 Task: For heading Arial with bold.  font size for heading22,  'Change the font style of data to'Arial Narrow.  and font size to 14,  Change the alignment of both headline & data to Align middle.  In the sheet  Data Tracking Sheetbook
Action: Mouse moved to (1101, 135)
Screenshot: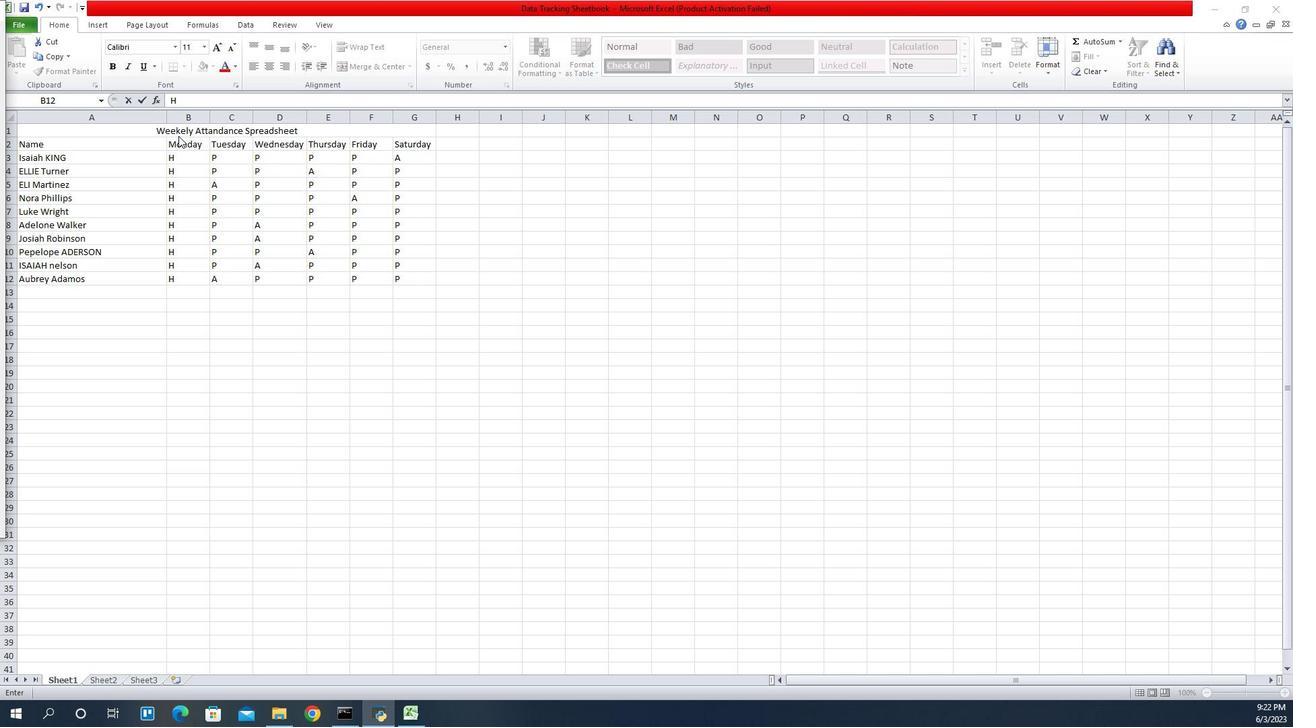 
Action: Mouse pressed left at (1101, 135)
Screenshot: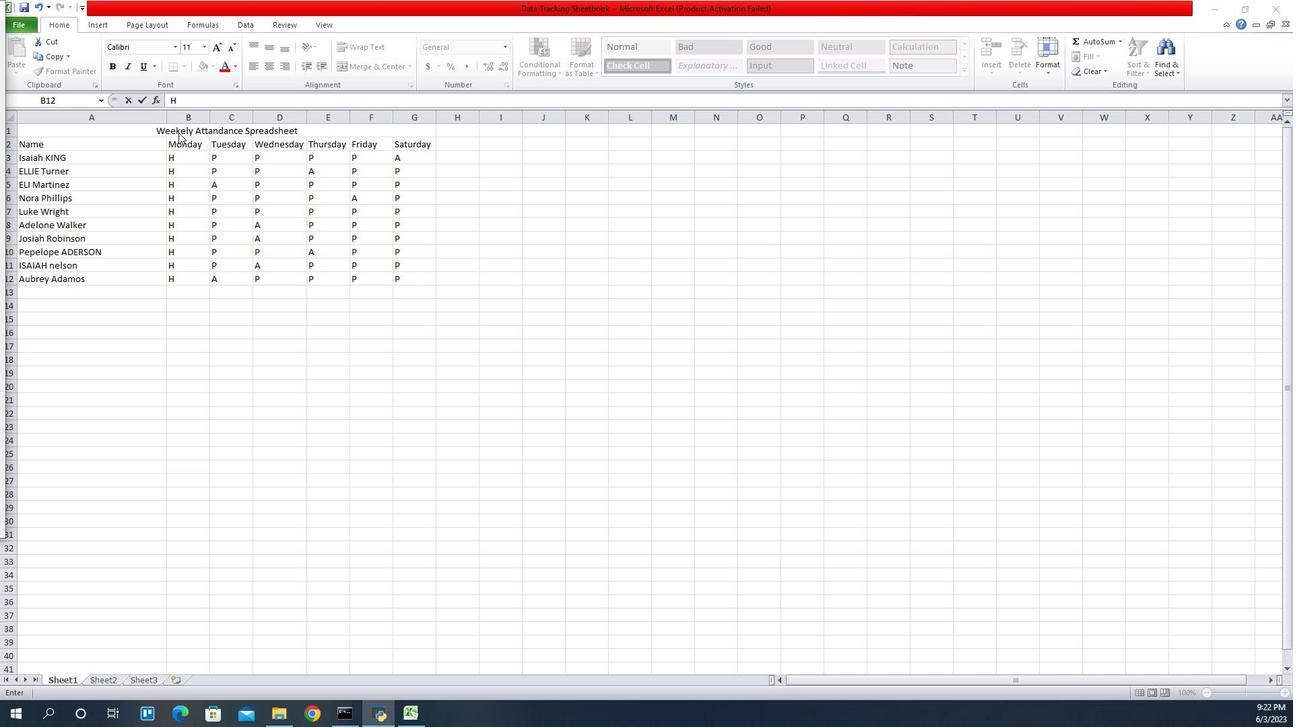 
Action: Mouse pressed left at (1101, 135)
Screenshot: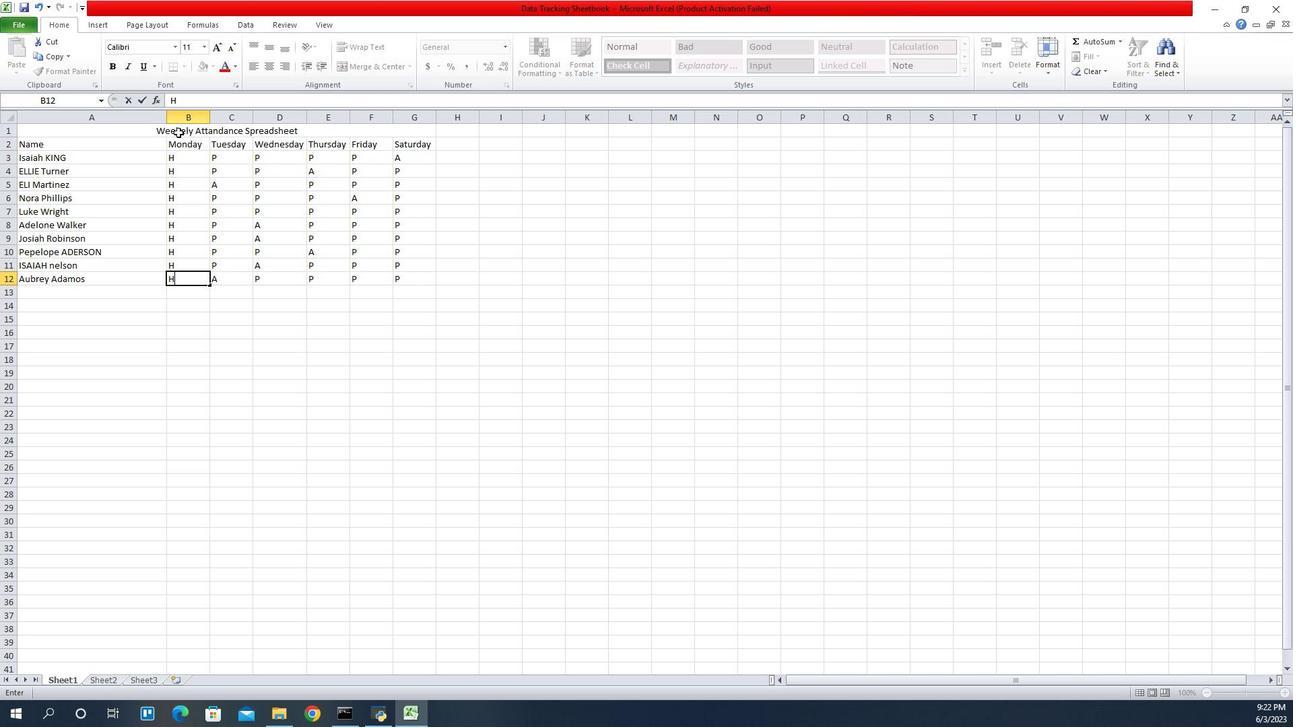 
Action: Mouse moved to (1098, 45)
Screenshot: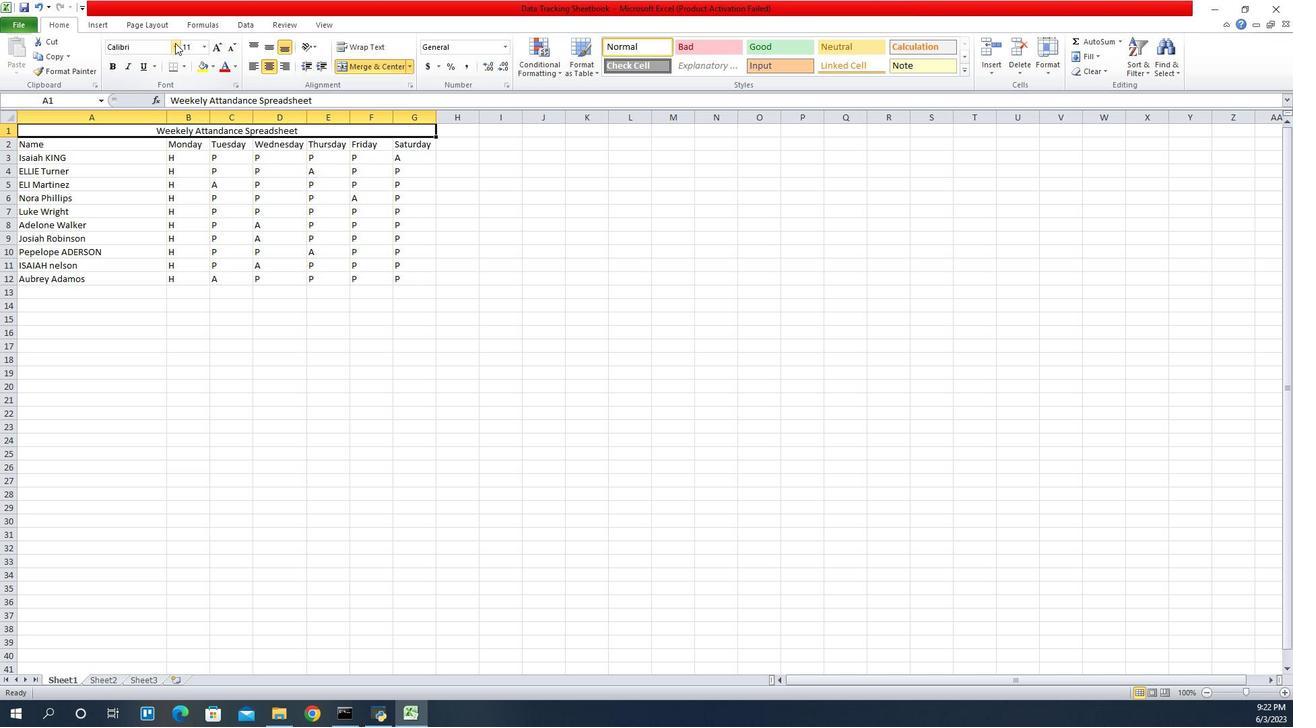 
Action: Mouse pressed left at (1098, 45)
Screenshot: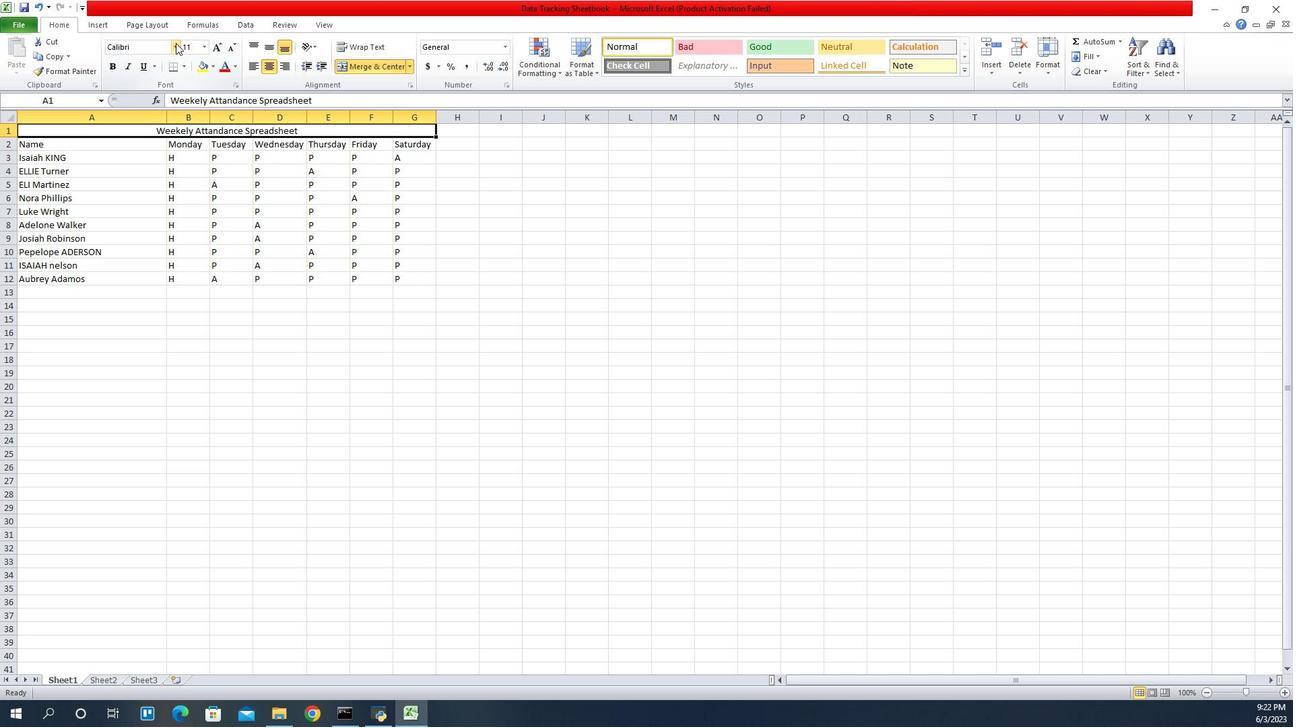 
Action: Mouse moved to (1062, 159)
Screenshot: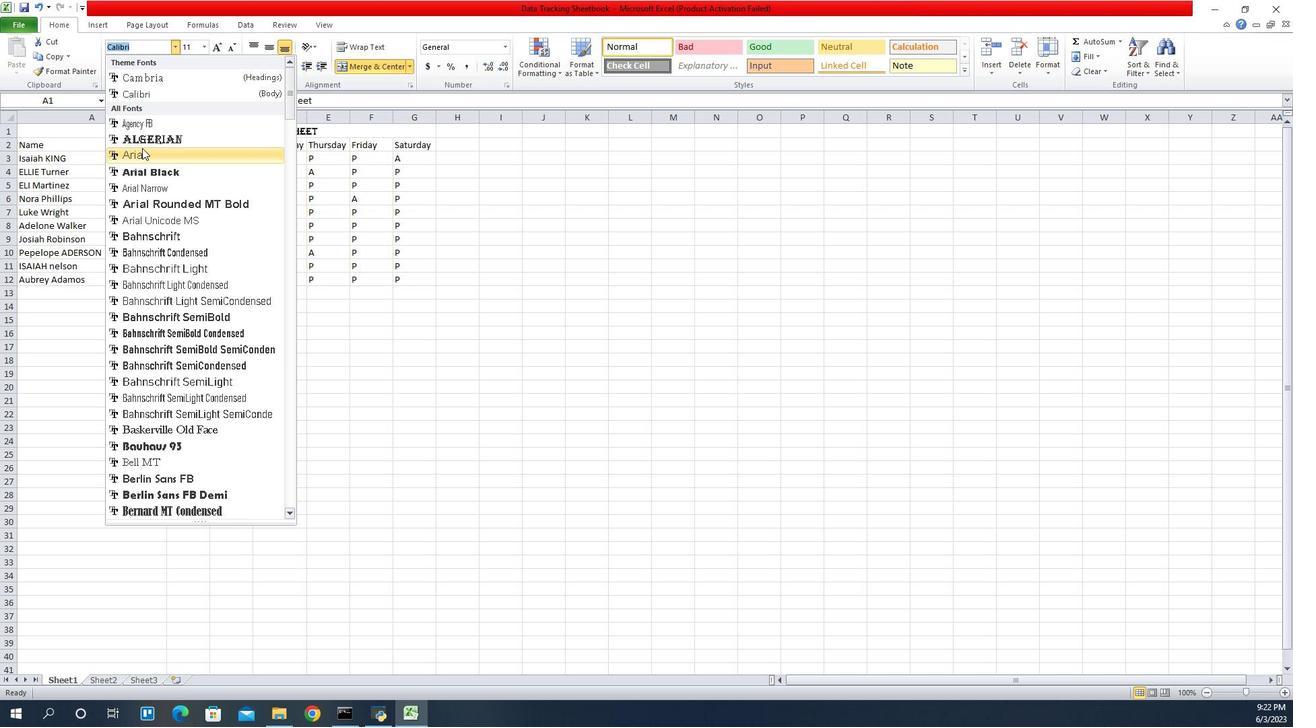 
Action: Mouse pressed left at (1062, 159)
Screenshot: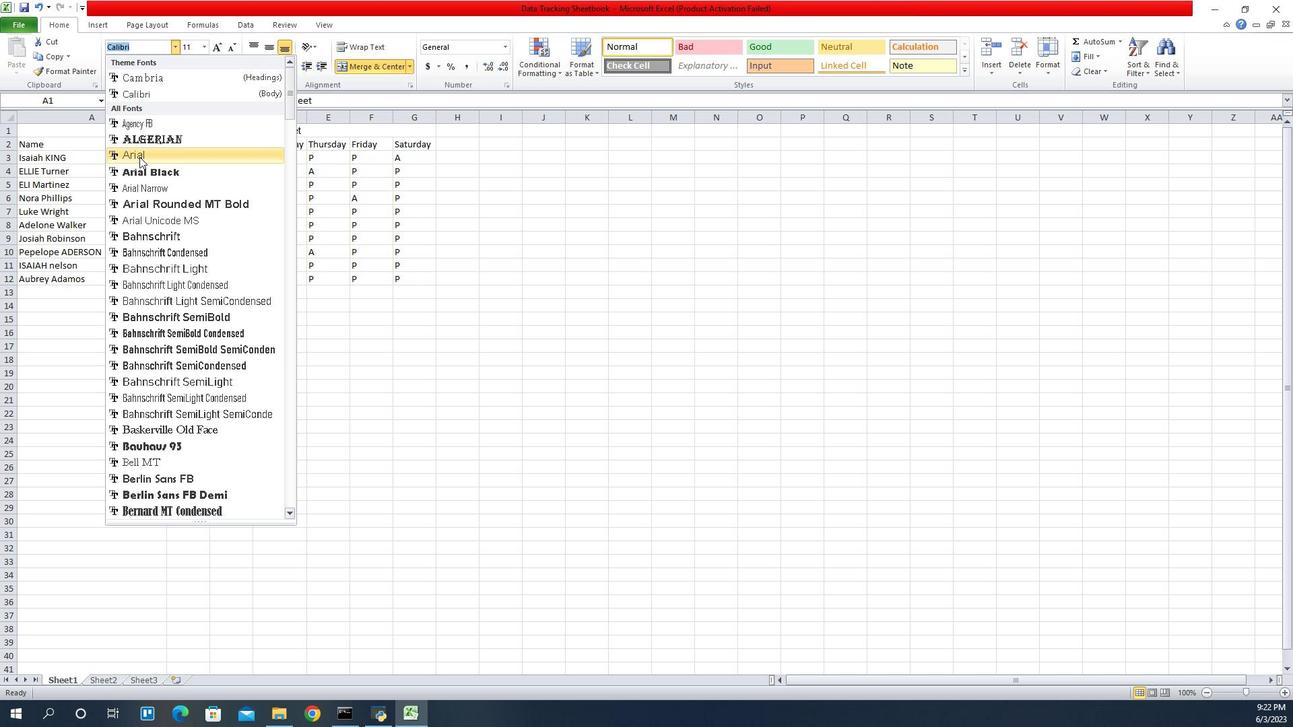 
Action: Mouse moved to (1036, 64)
Screenshot: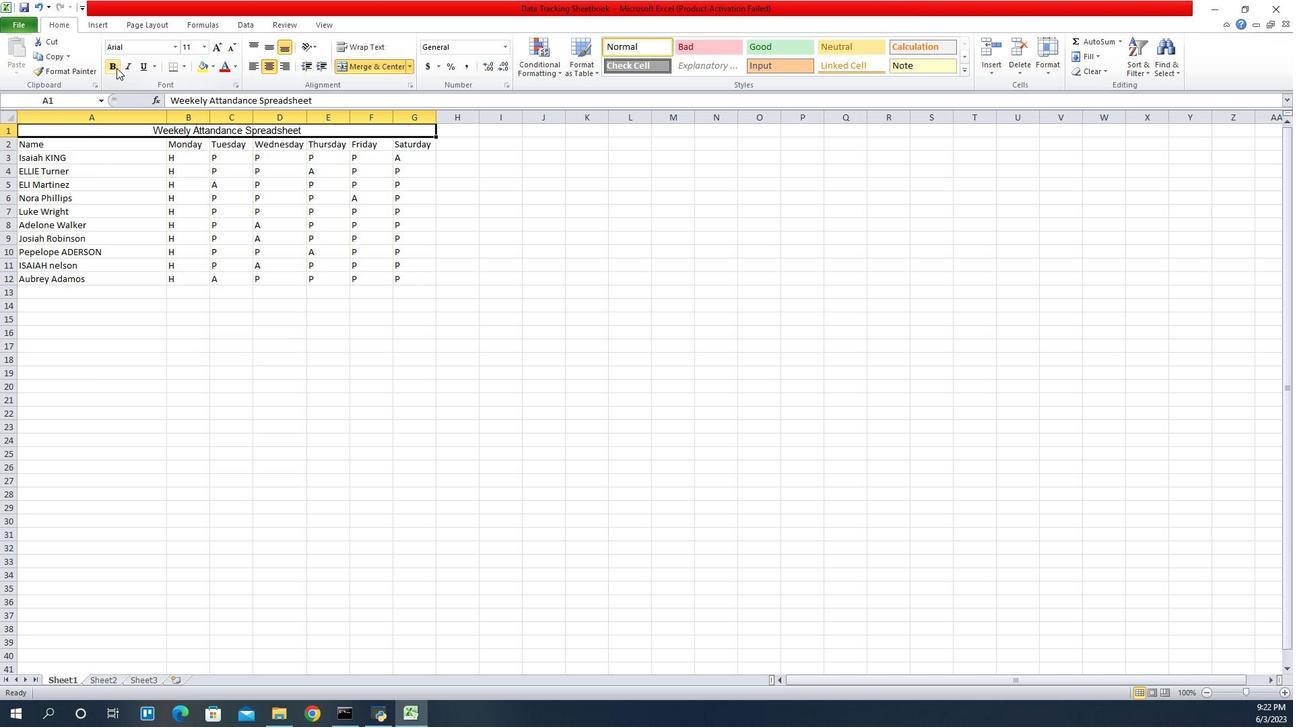 
Action: Mouse pressed left at (1036, 64)
Screenshot: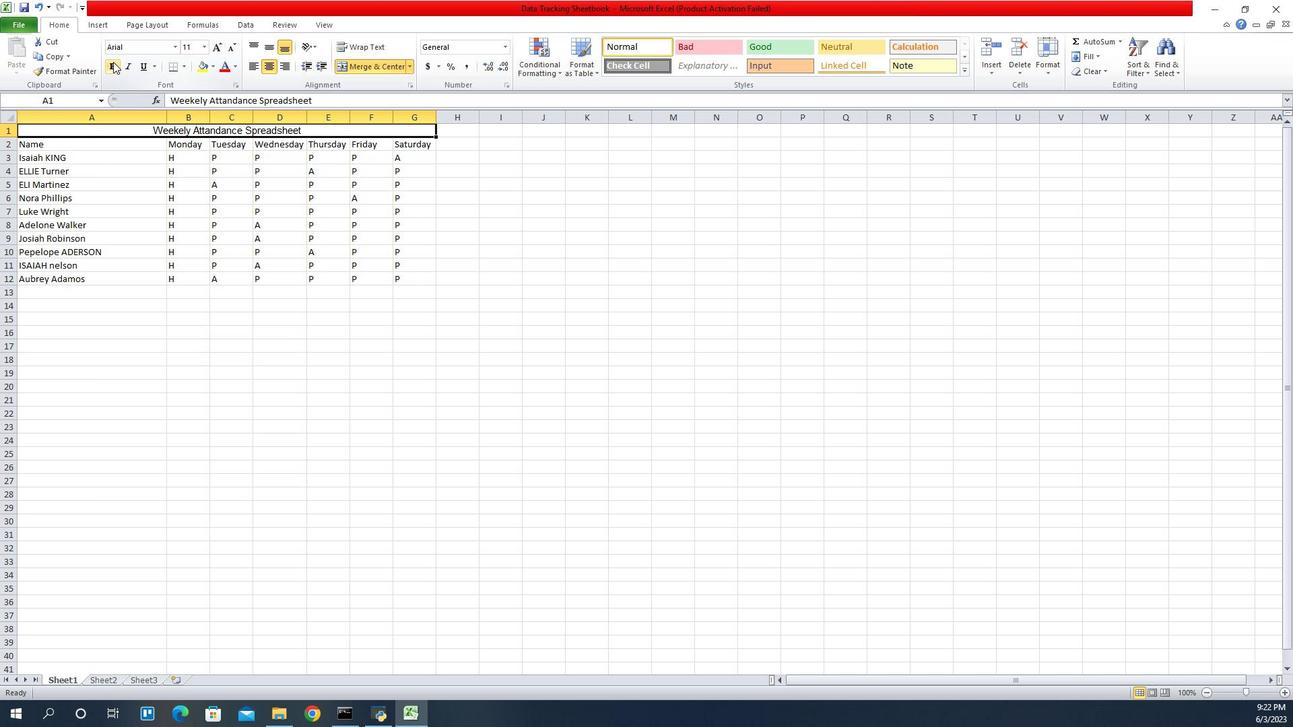 
Action: Mouse moved to (1127, 51)
Screenshot: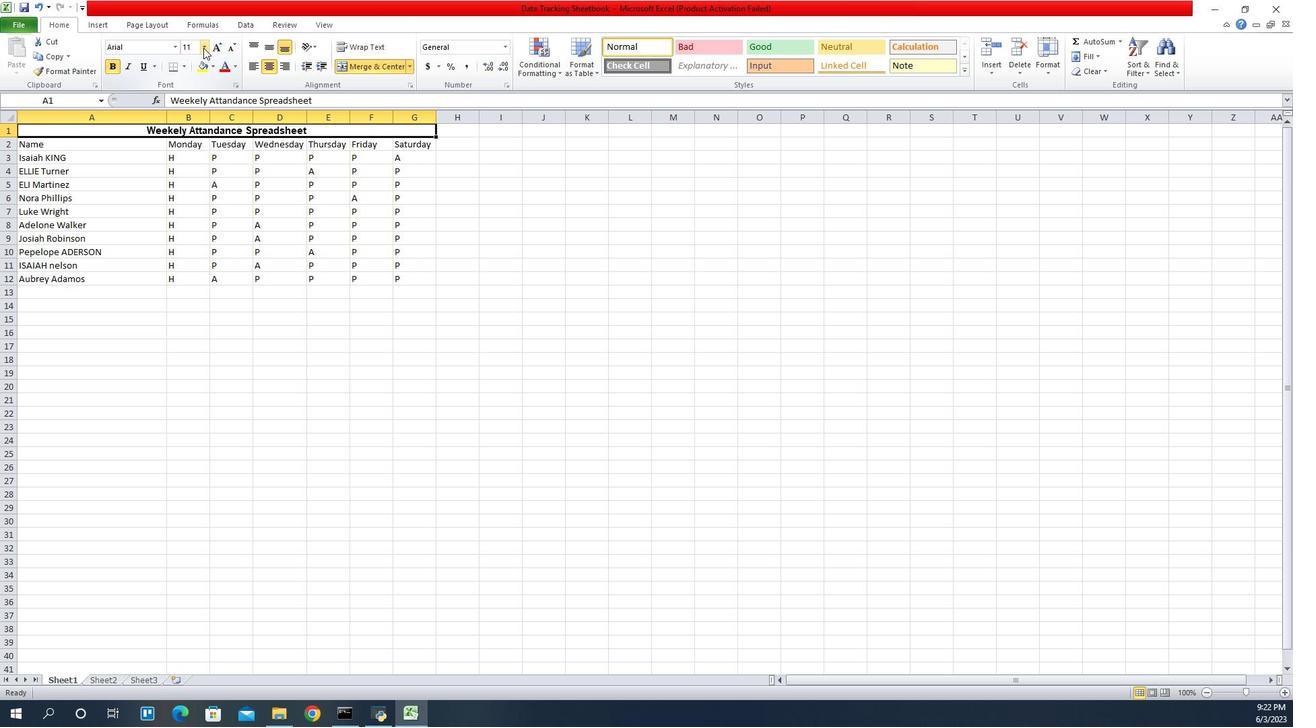 
Action: Mouse pressed left at (1127, 51)
Screenshot: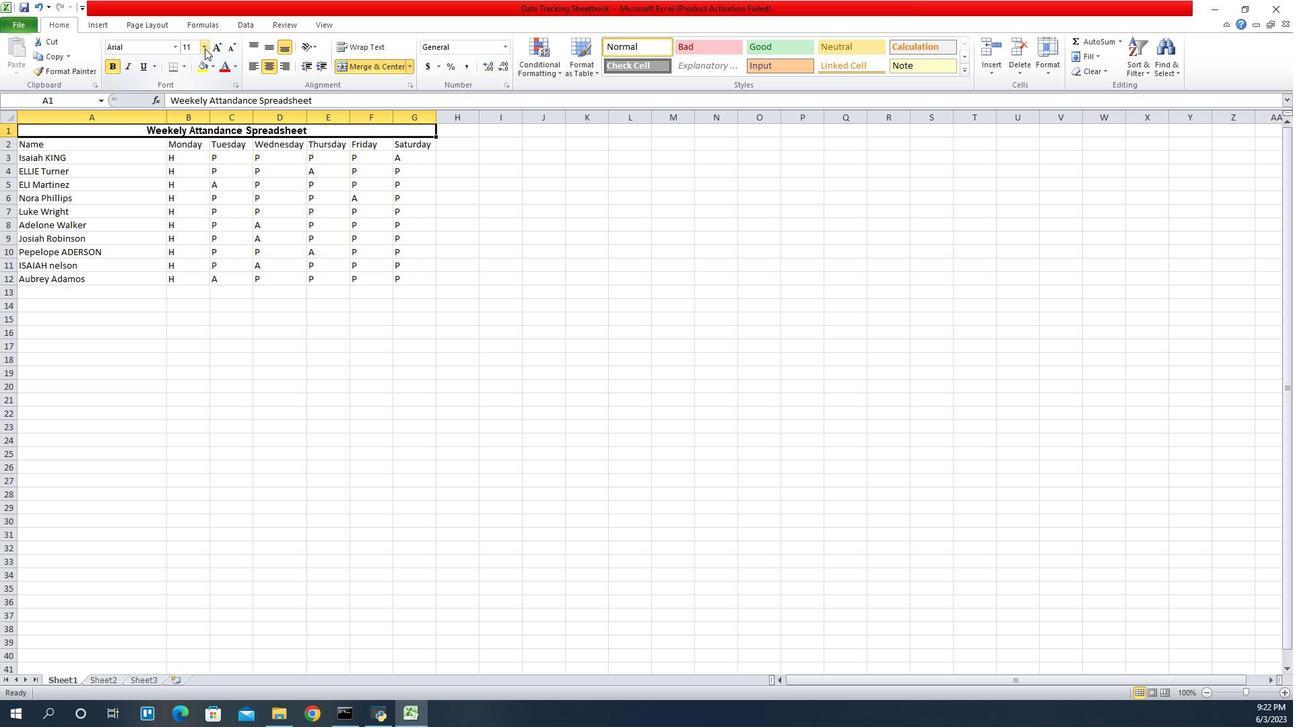 
Action: Mouse moved to (1110, 165)
Screenshot: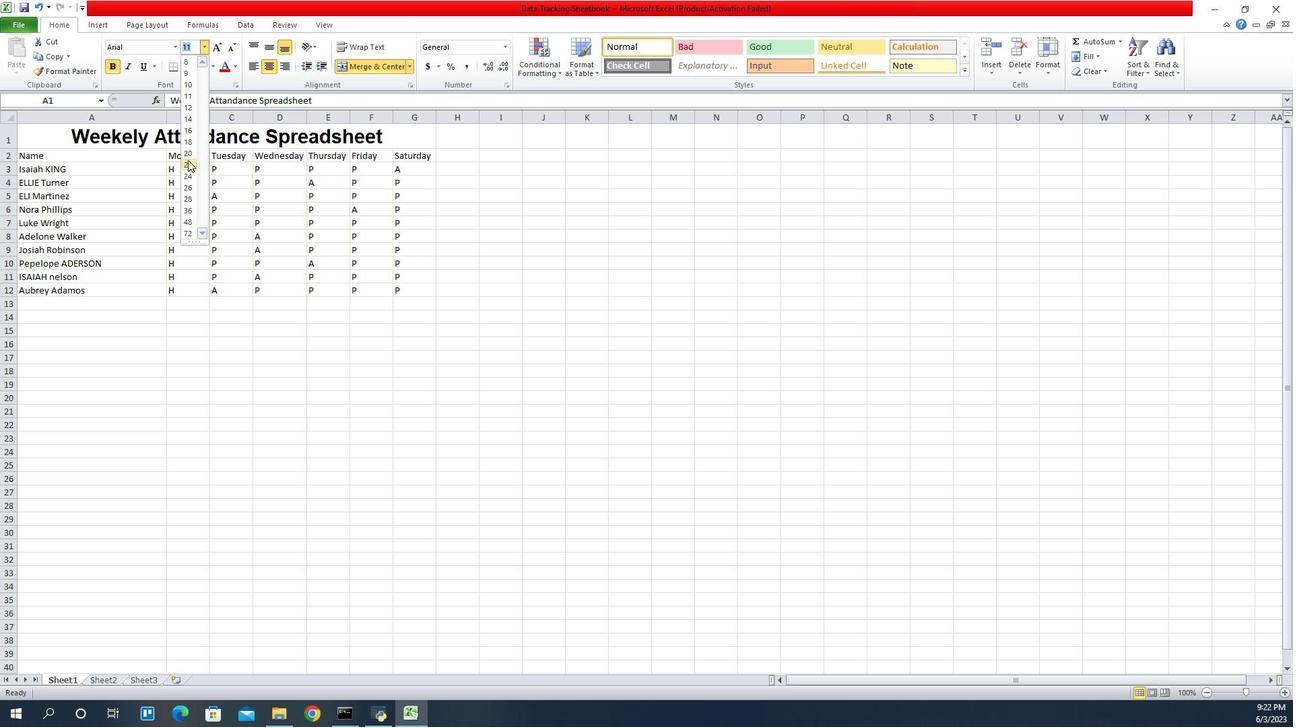 
Action: Mouse pressed left at (1110, 165)
Screenshot: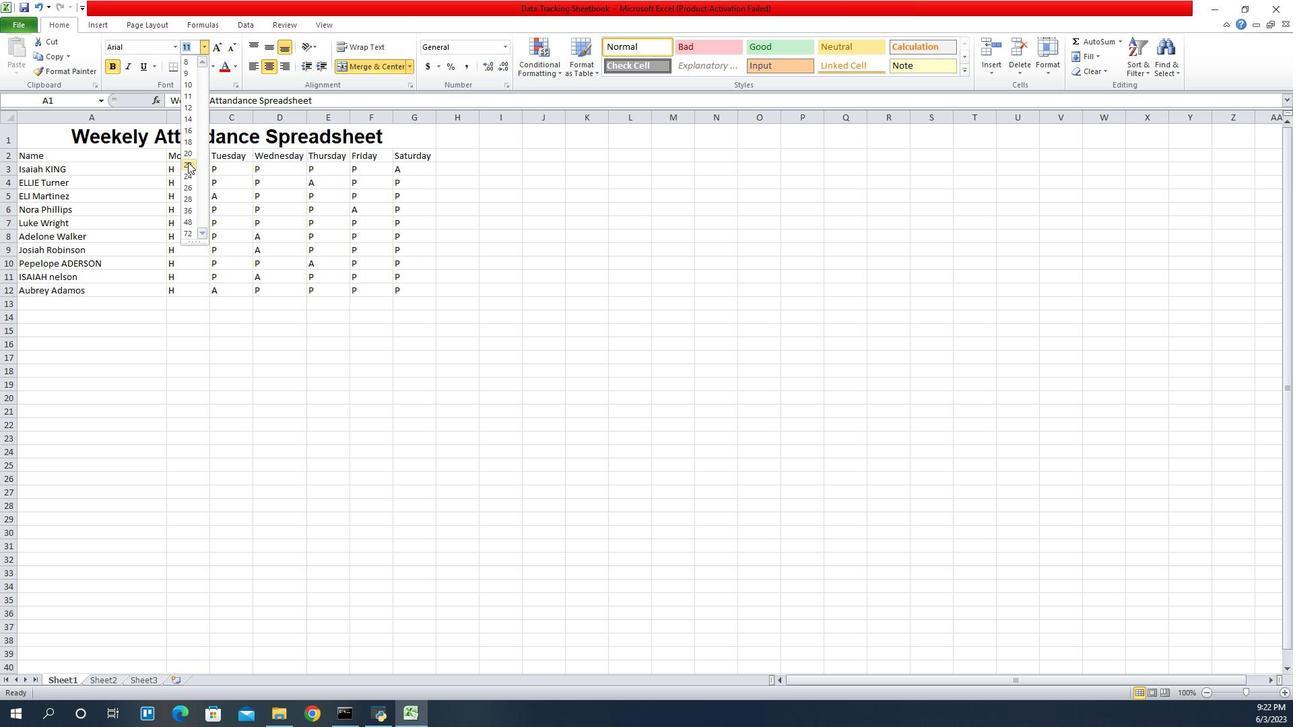 
Action: Mouse moved to (935, 150)
Screenshot: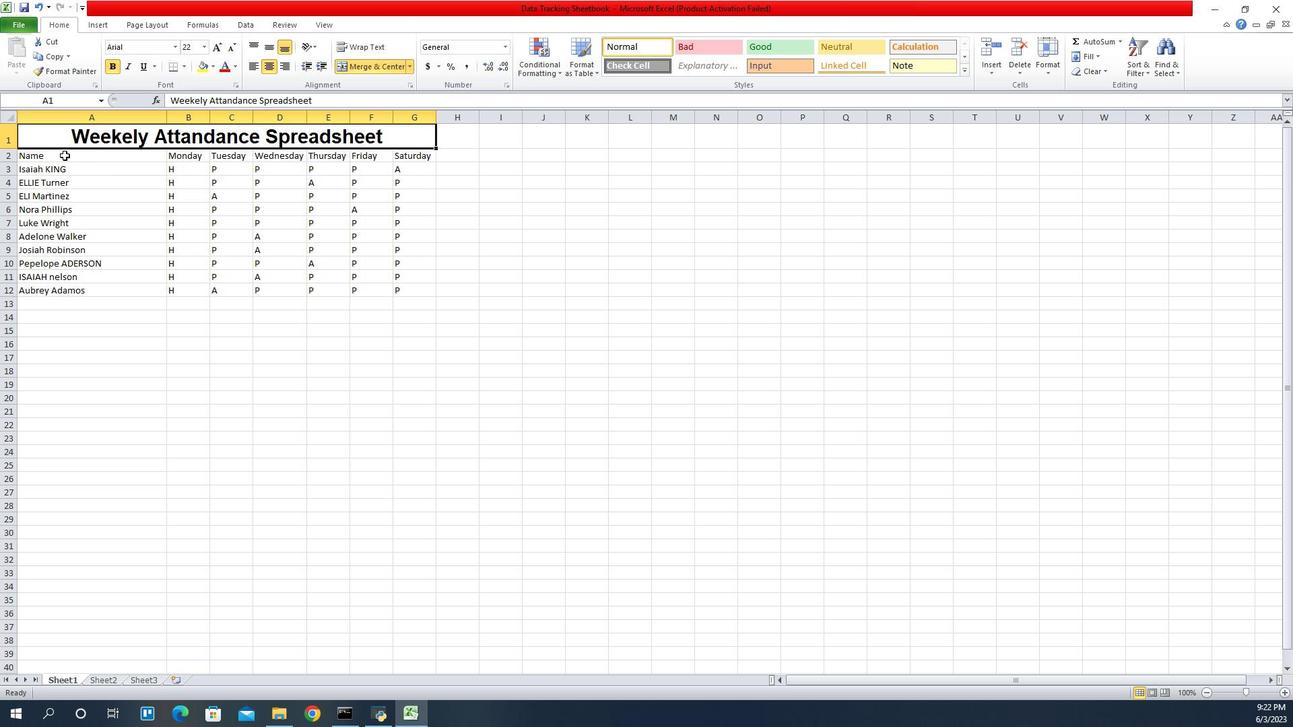 
Action: Mouse pressed left at (935, 150)
Screenshot: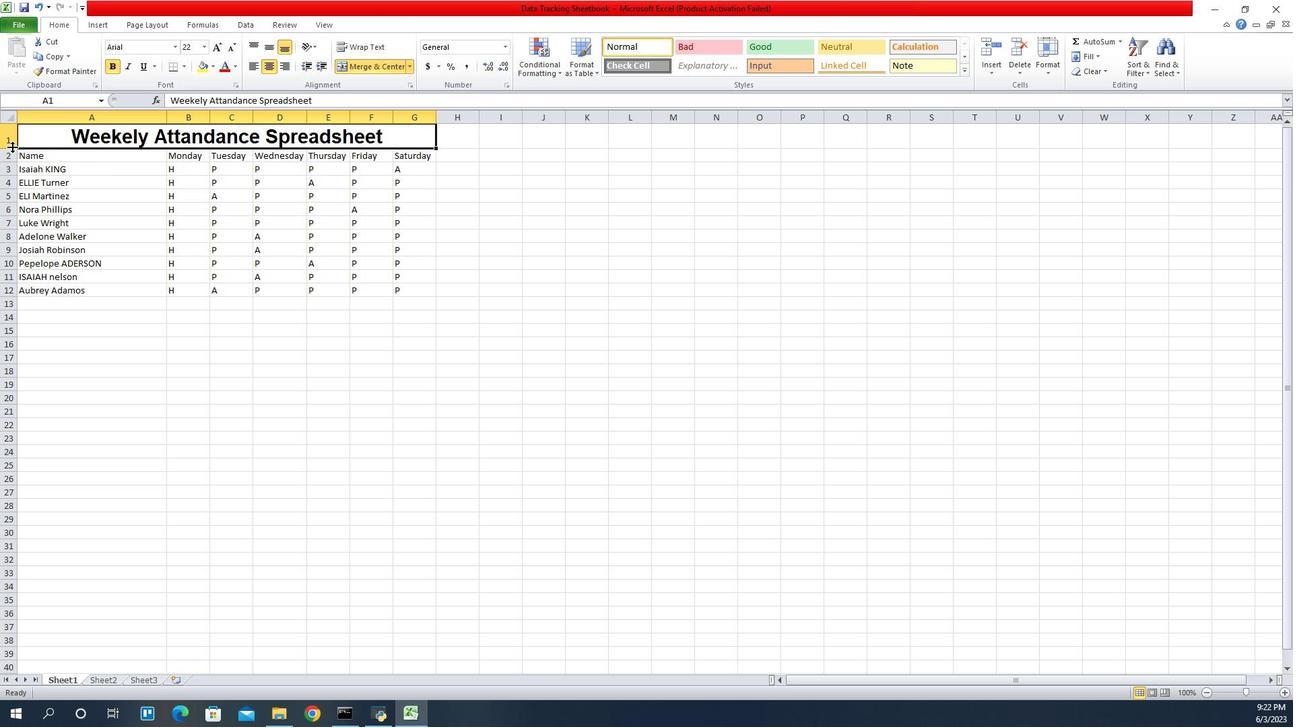 
Action: Mouse moved to (960, 163)
Screenshot: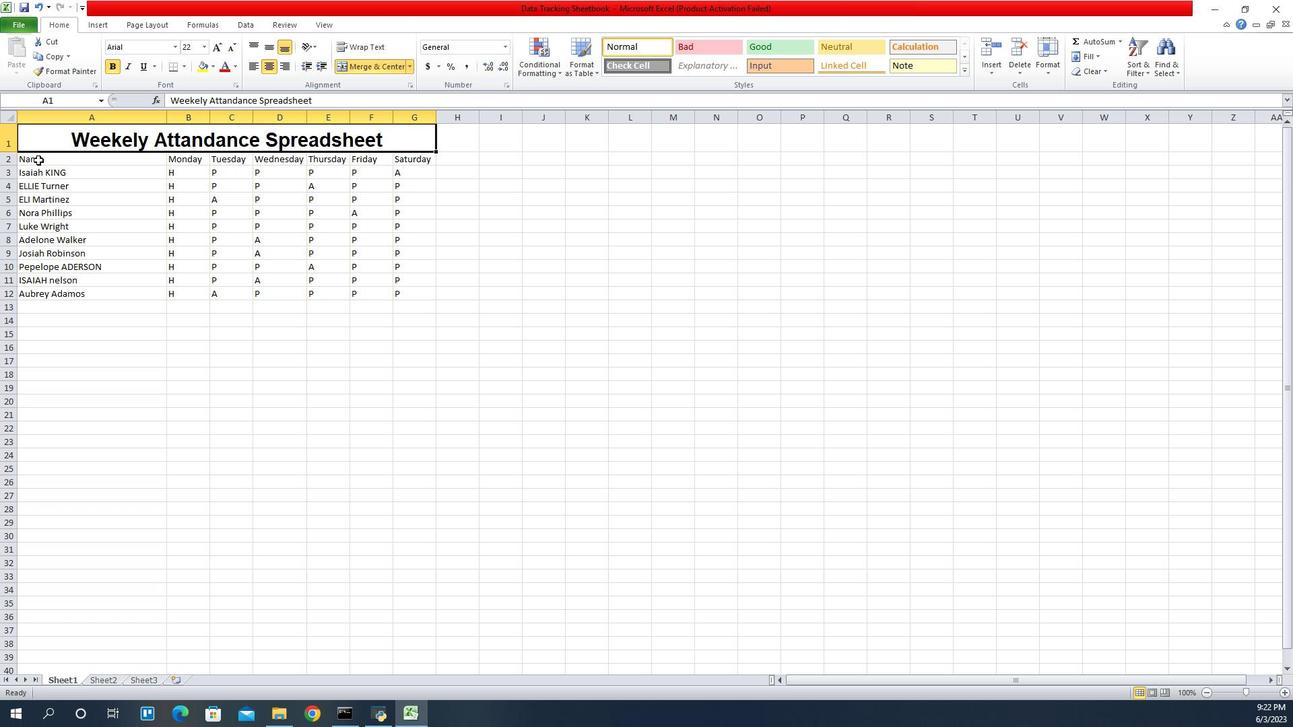
Action: Mouse pressed left at (960, 163)
Screenshot: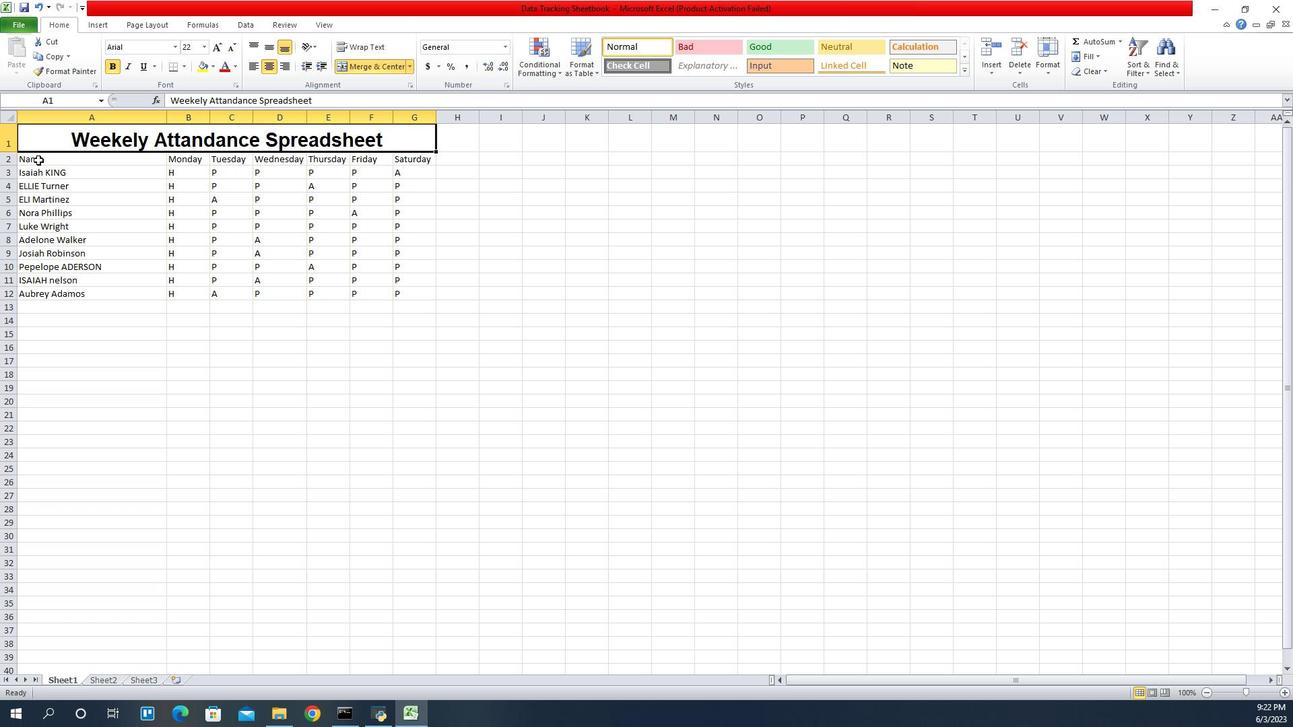 
Action: Mouse moved to (1099, 50)
Screenshot: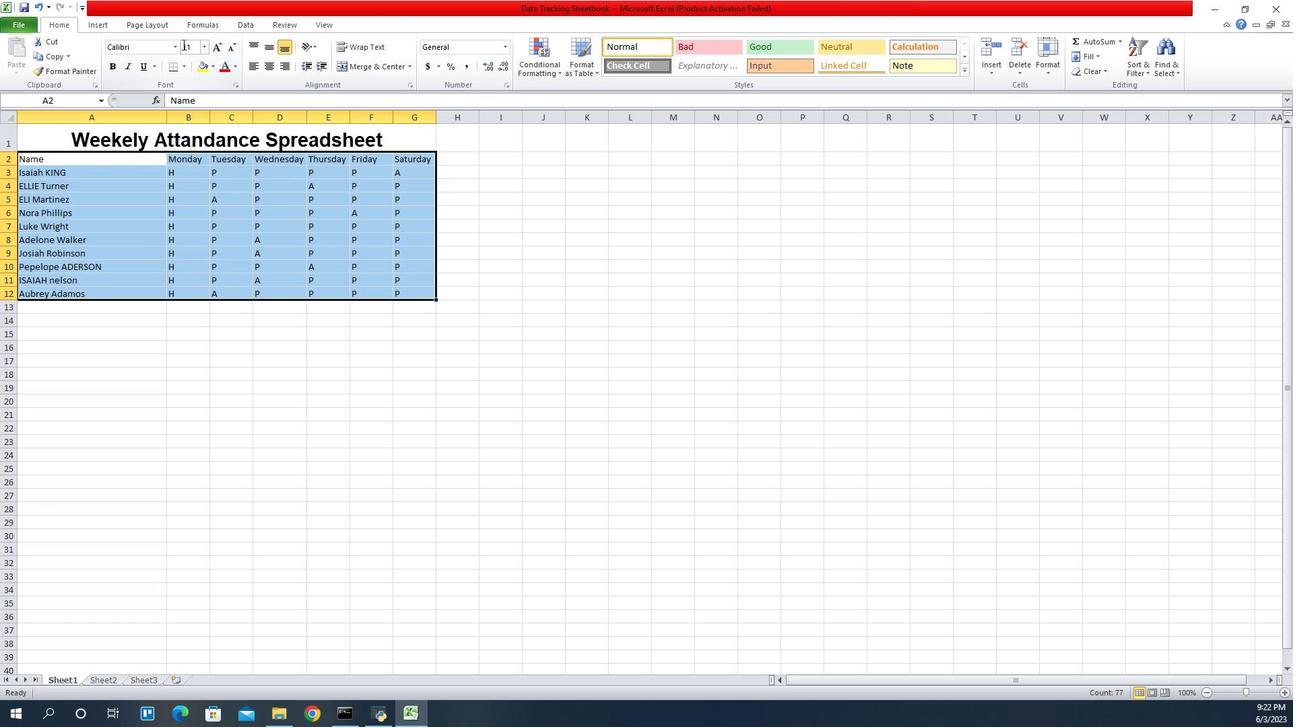 
Action: Mouse pressed left at (1099, 50)
Screenshot: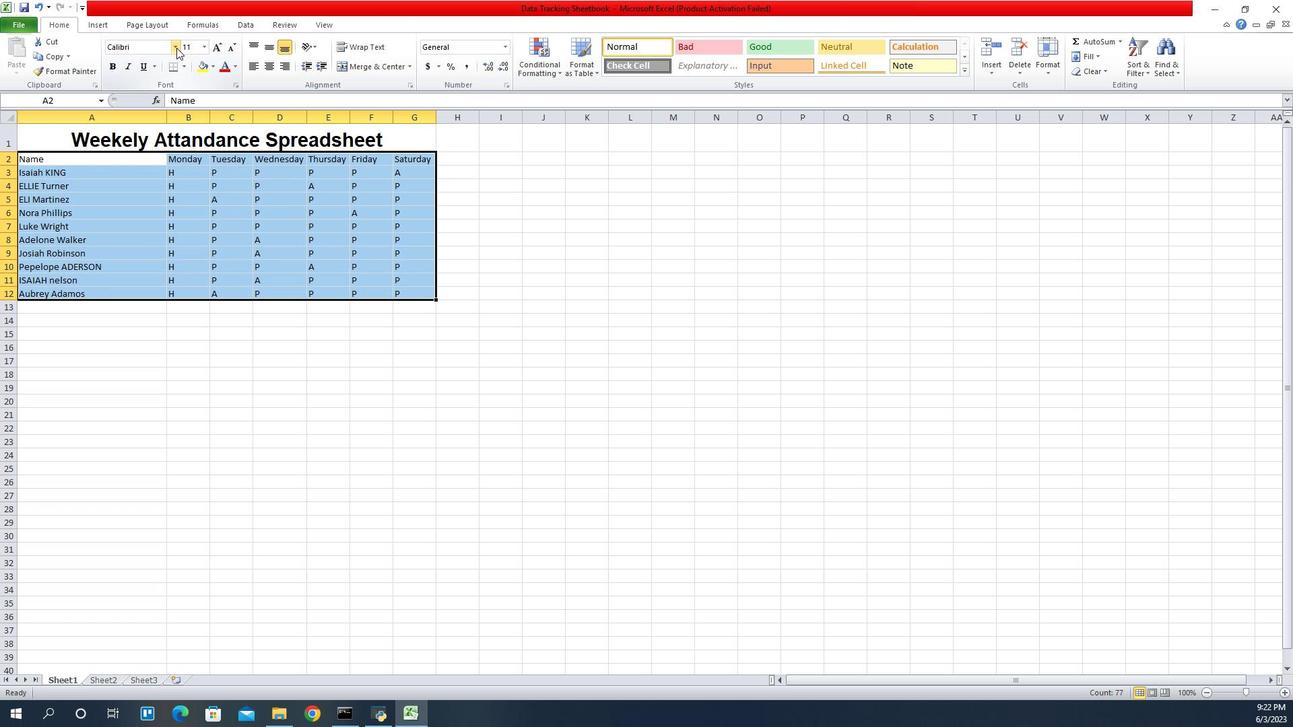 
Action: Mouse moved to (1076, 187)
Screenshot: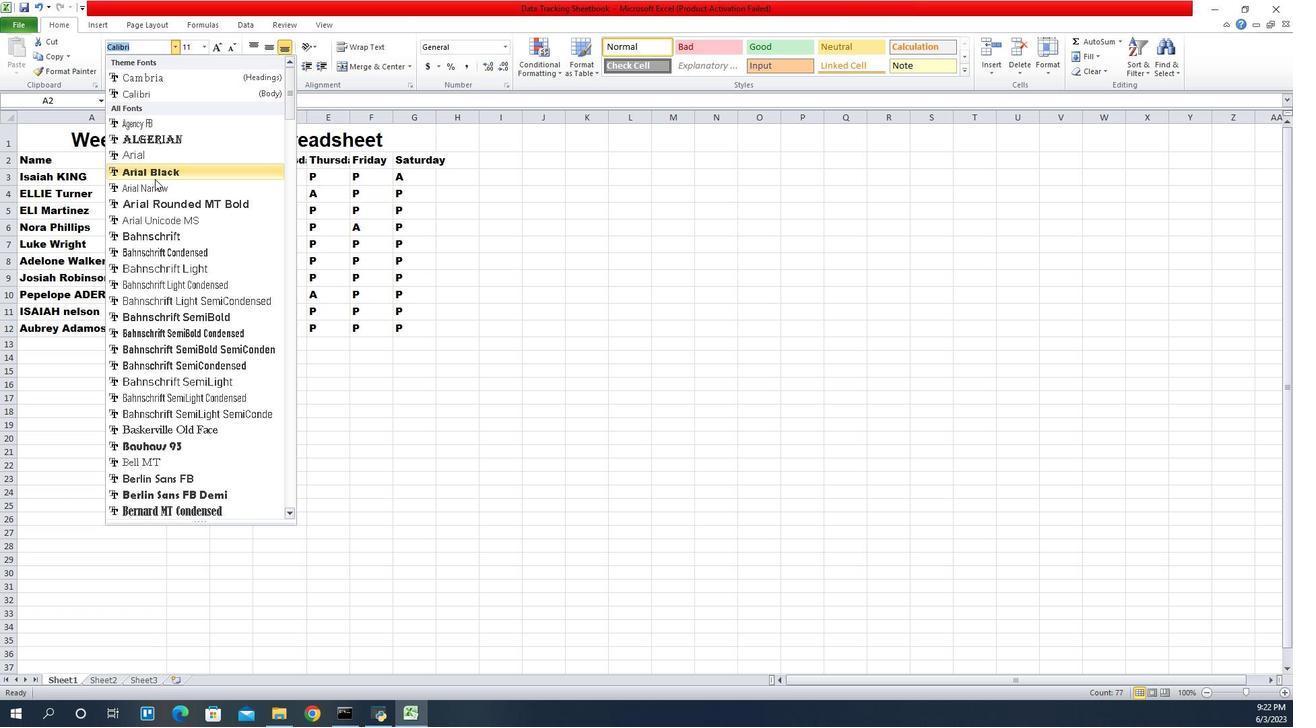 
Action: Mouse pressed left at (1076, 187)
Screenshot: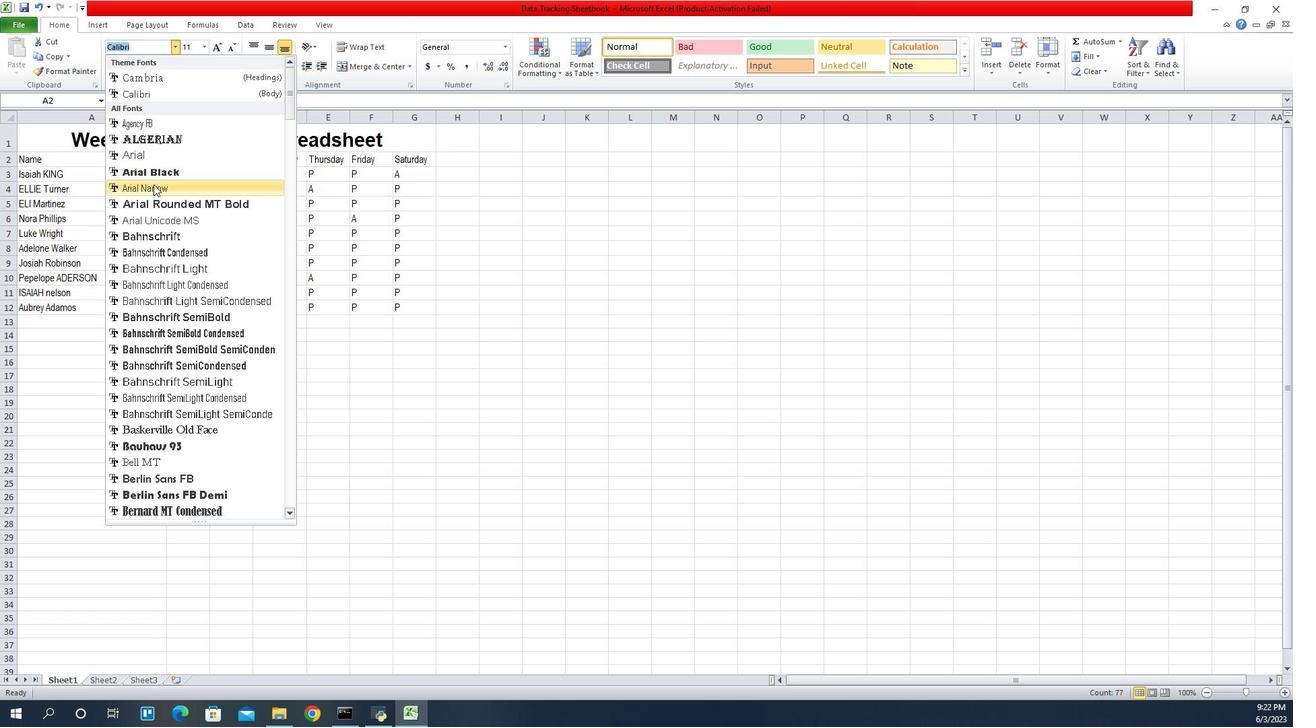 
Action: Mouse moved to (1131, 51)
Screenshot: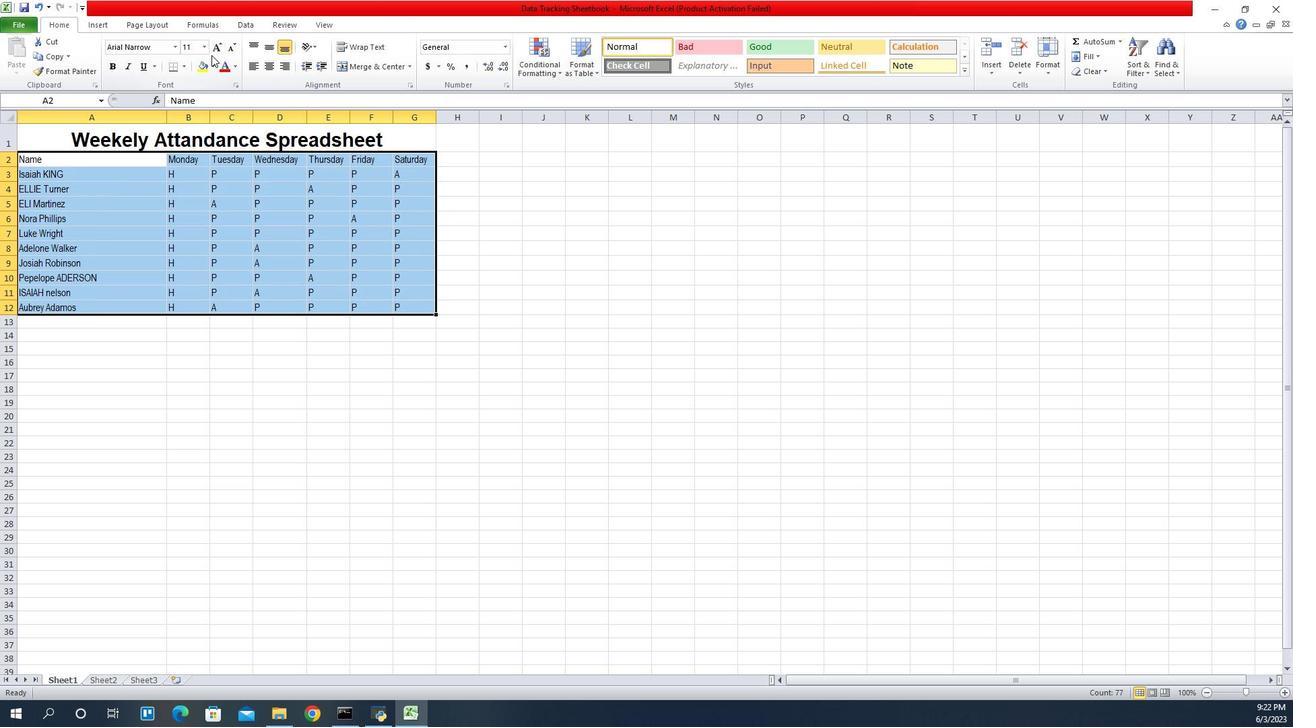 
Action: Mouse pressed left at (1131, 51)
Screenshot: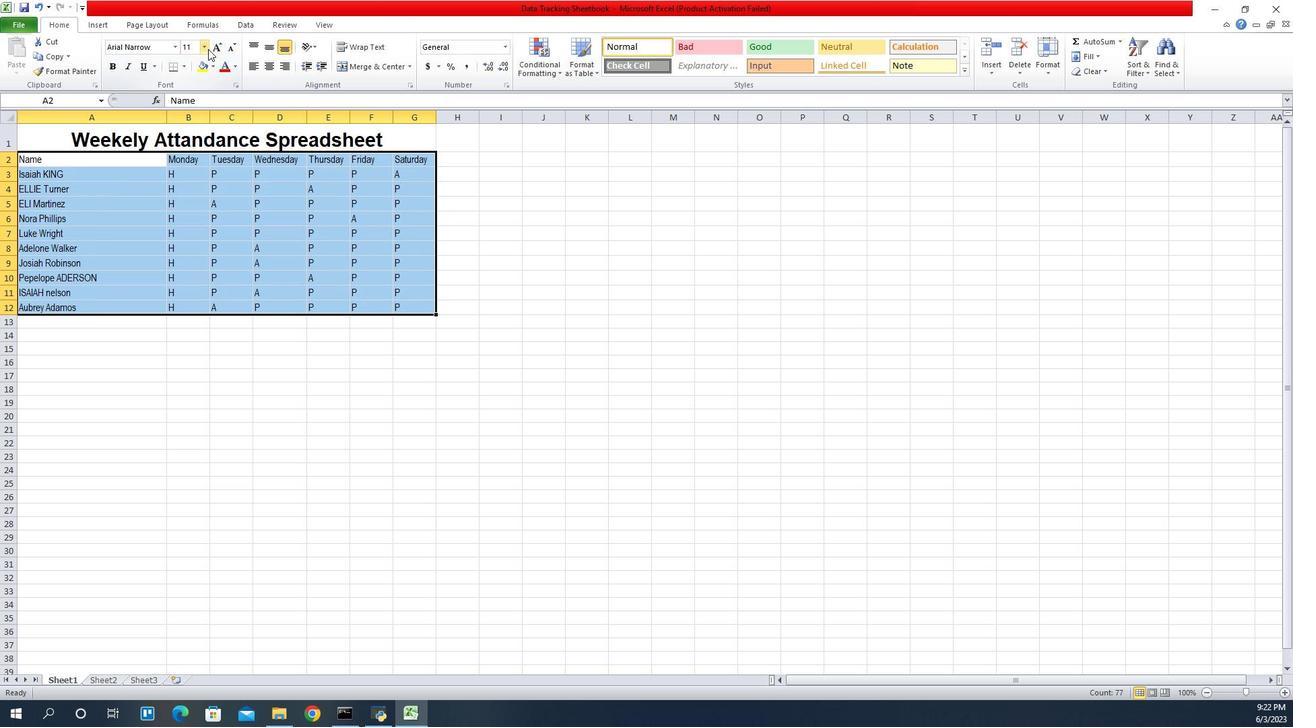 
Action: Mouse moved to (1107, 121)
Screenshot: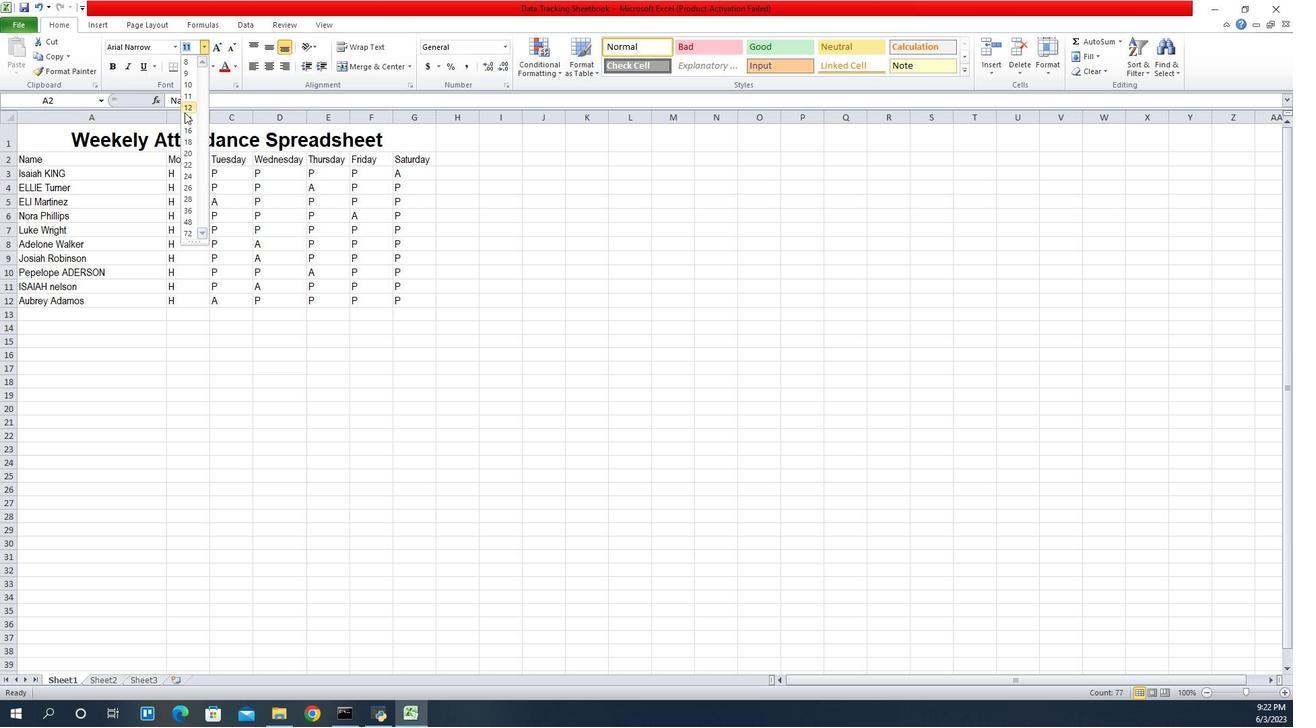 
Action: Mouse pressed left at (1107, 121)
Screenshot: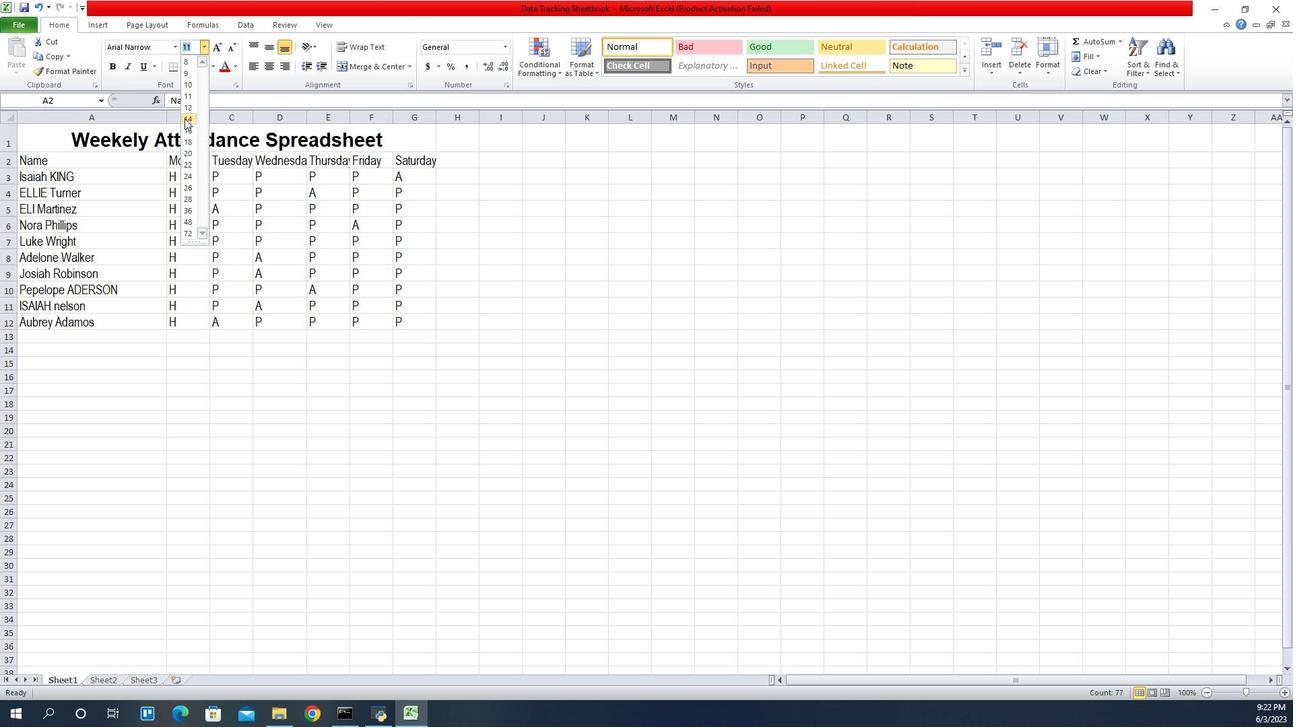 
Action: Mouse moved to (1038, 136)
Screenshot: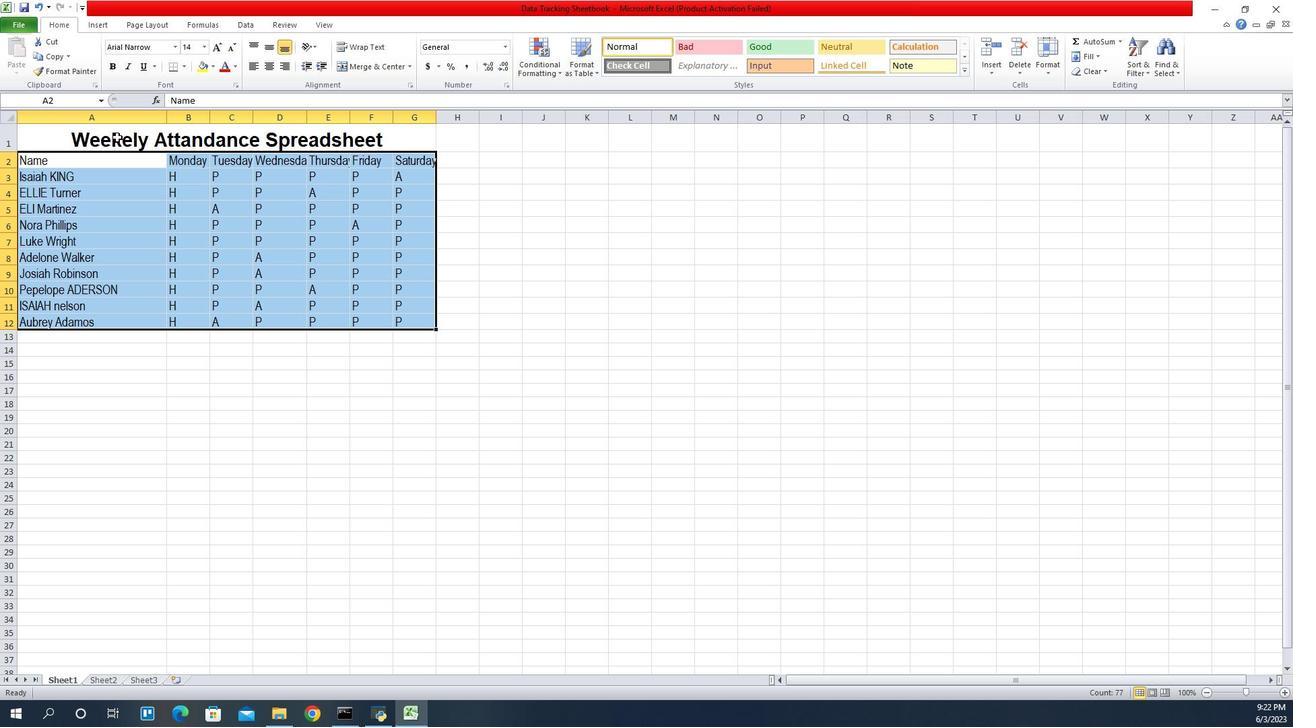 
Action: Mouse pressed left at (1038, 136)
Screenshot: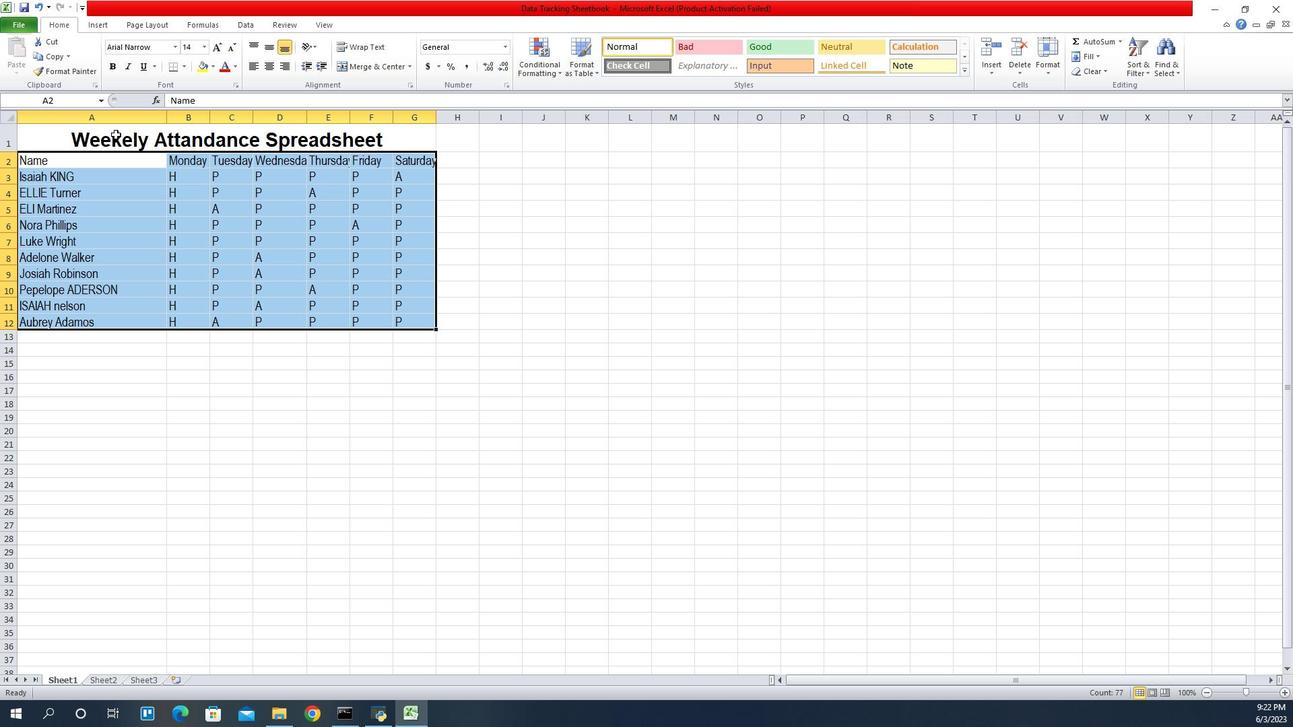 
Action: Mouse moved to (1192, 72)
Screenshot: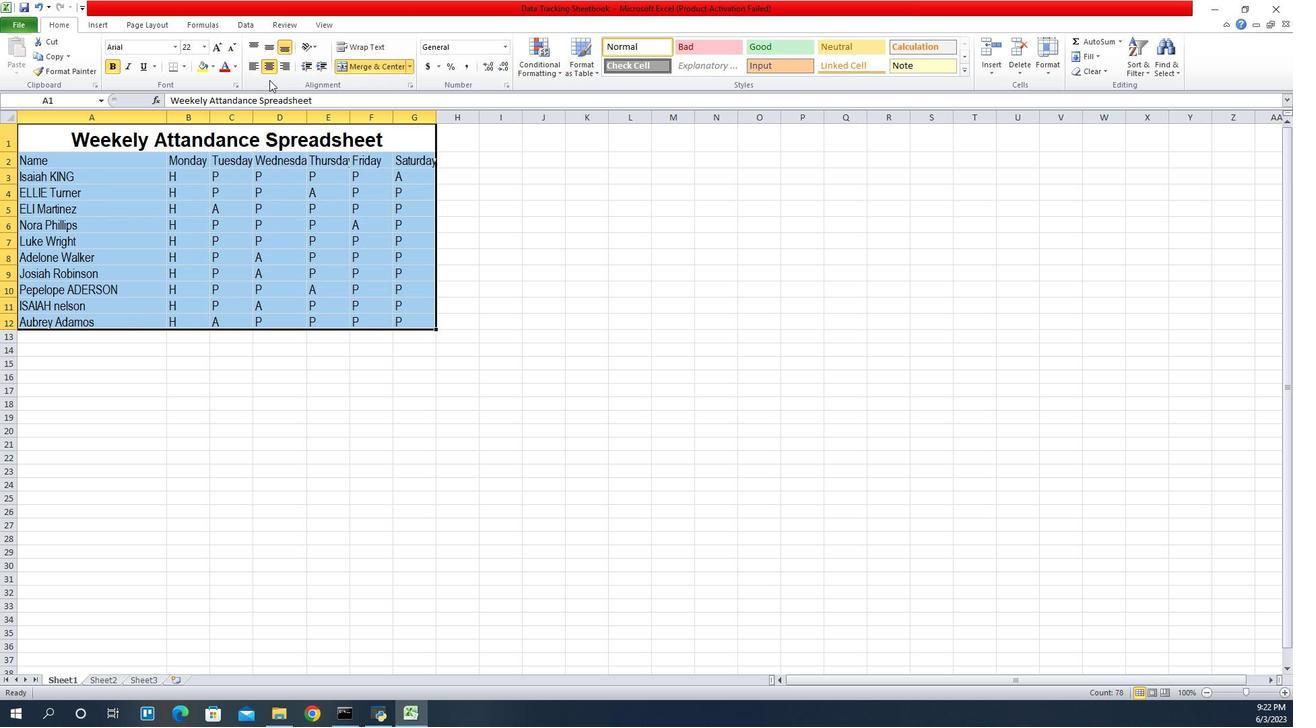 
Action: Mouse pressed left at (1192, 72)
Screenshot: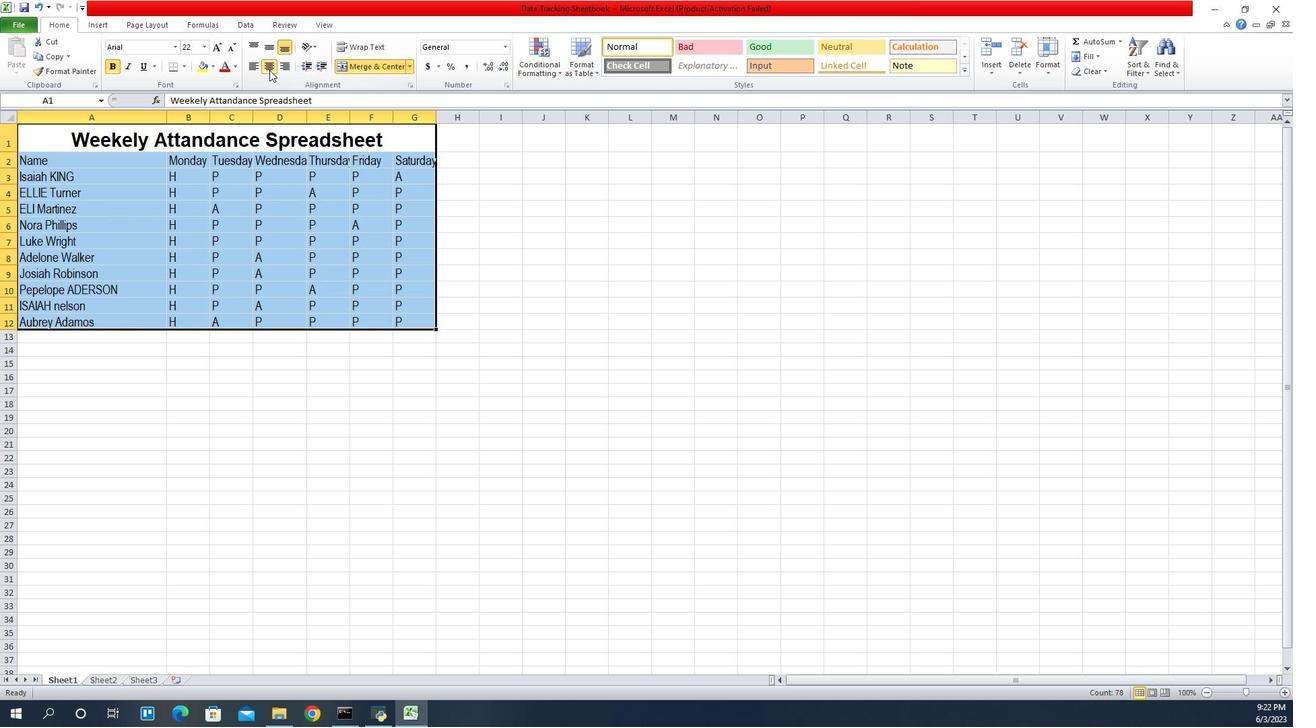 
Action: Mouse pressed left at (1192, 72)
Screenshot: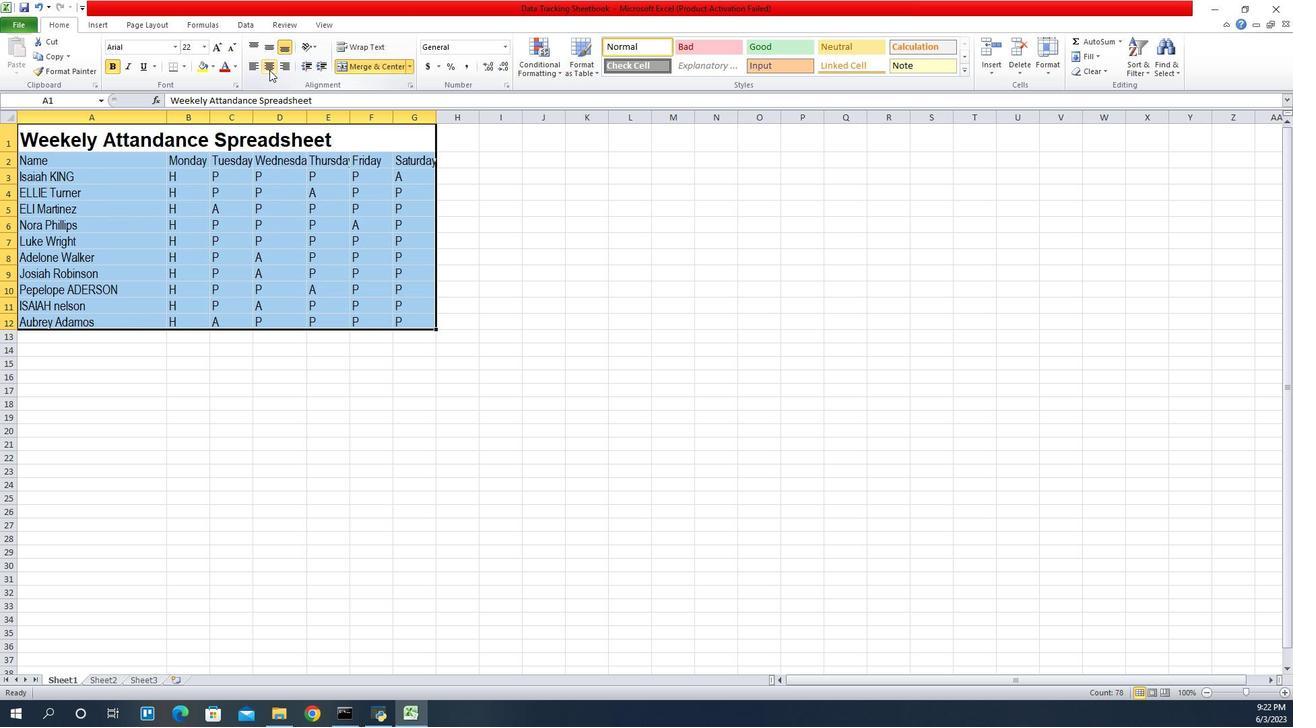 
